 Task: In the  document Childsafetyletter.odt Insert the command  'Viewing'Email the file to   'softage.1@softage.net', with message attached Action Required: This requires your review and response. and file type: Microsoft Word
Action: Mouse moved to (152, 83)
Screenshot: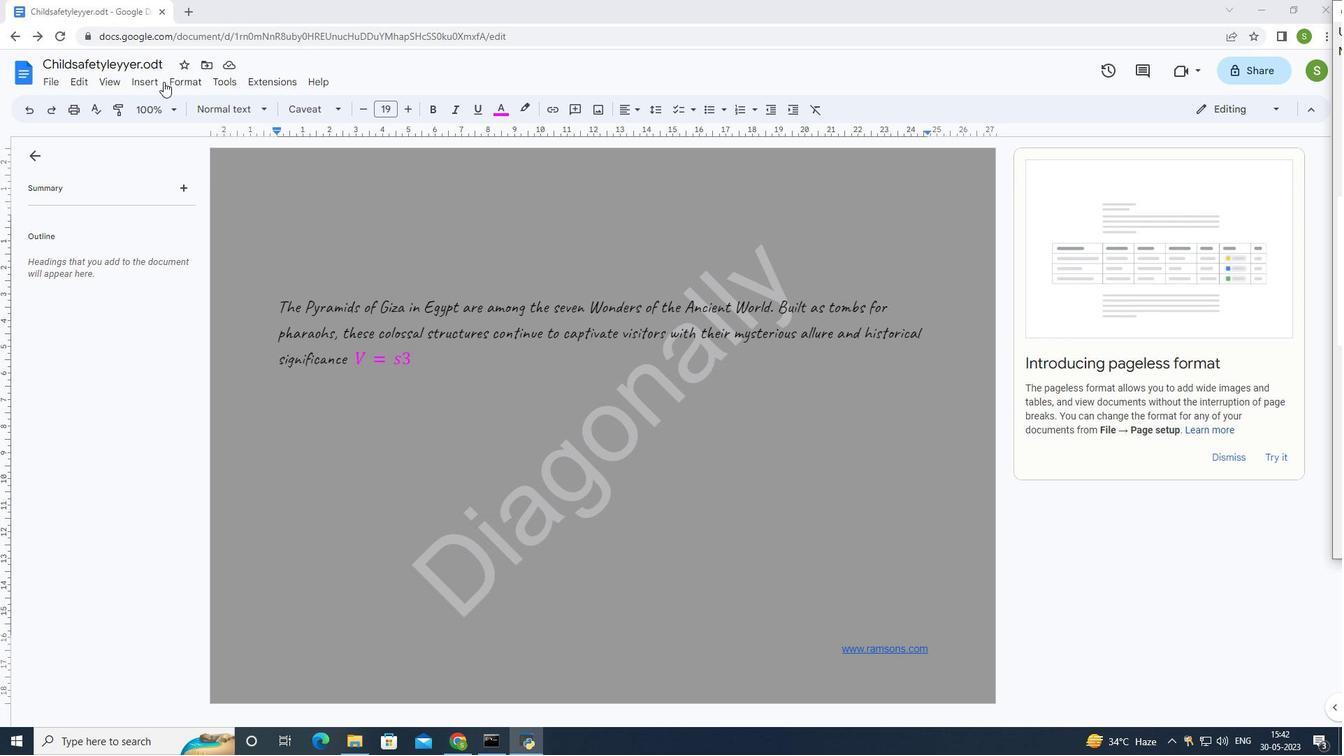 
Action: Mouse pressed left at (152, 83)
Screenshot: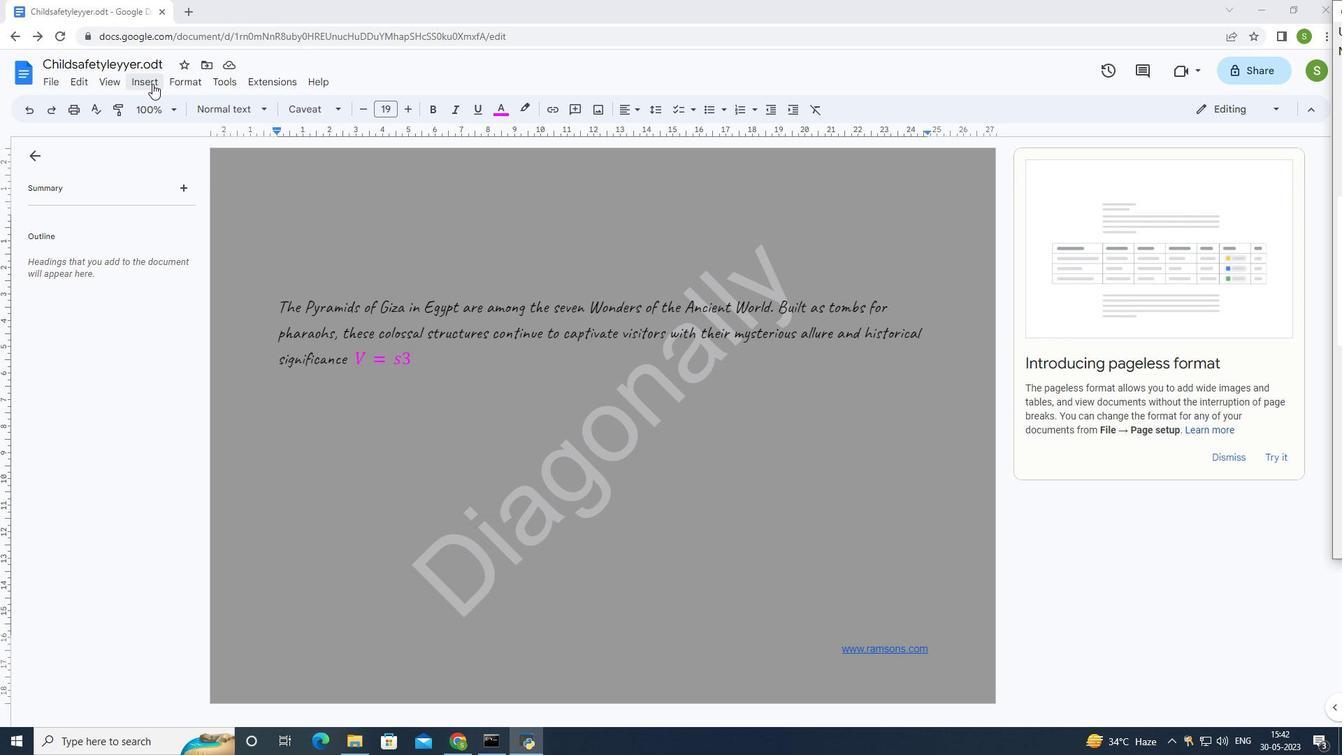 
Action: Mouse moved to (438, 383)
Screenshot: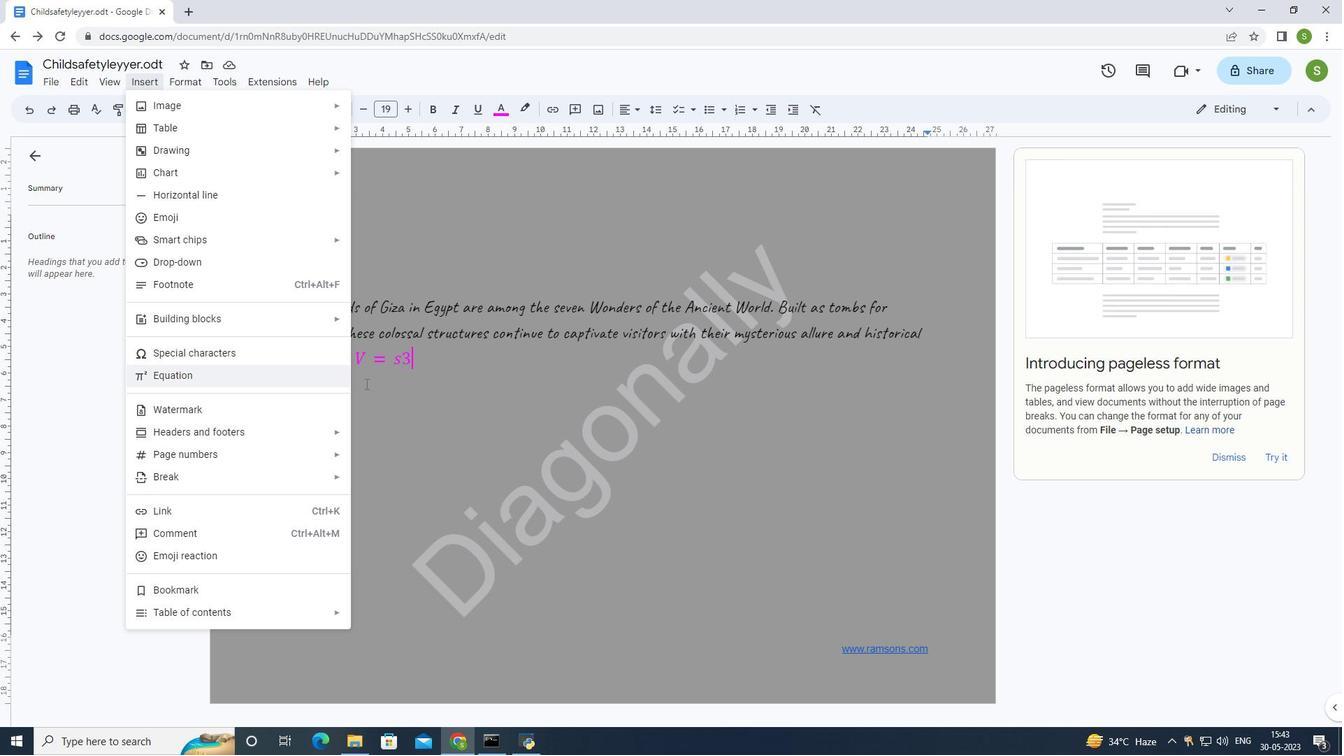 
Action: Mouse pressed left at (438, 383)
Screenshot: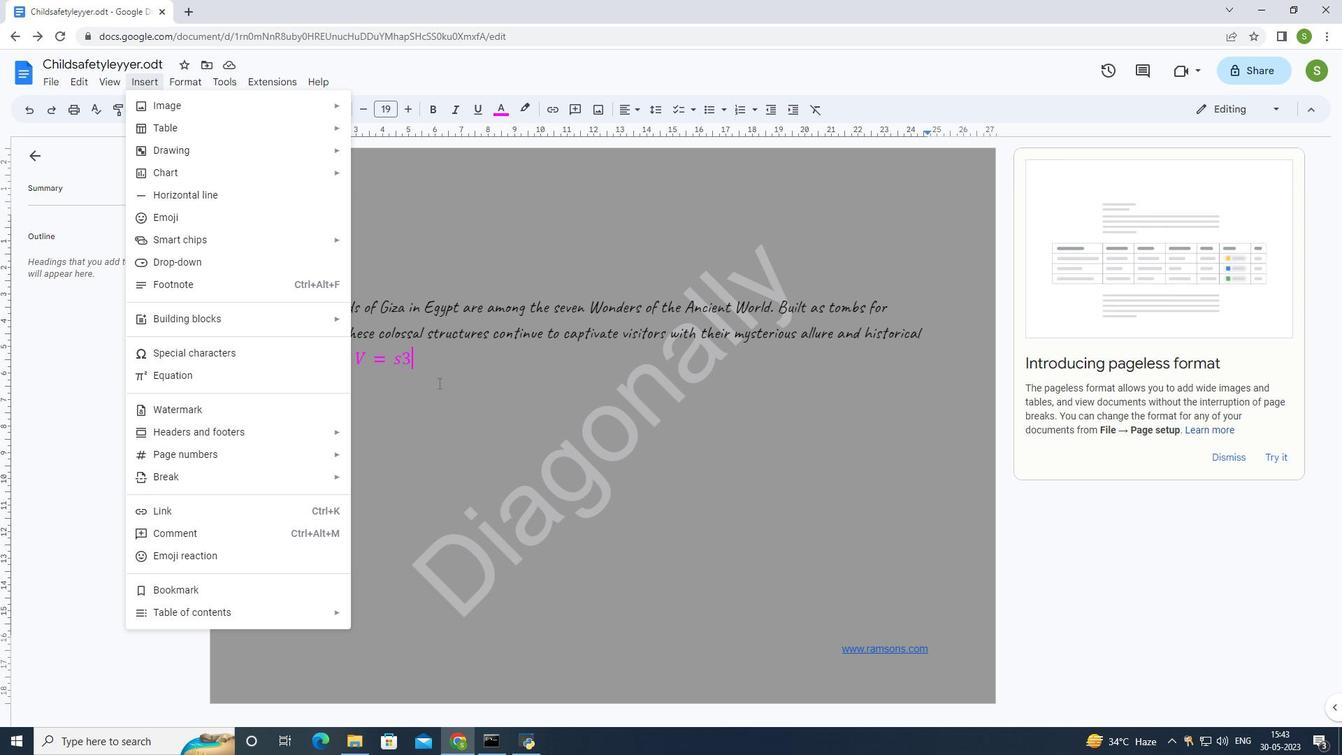 
Action: Mouse moved to (49, 87)
Screenshot: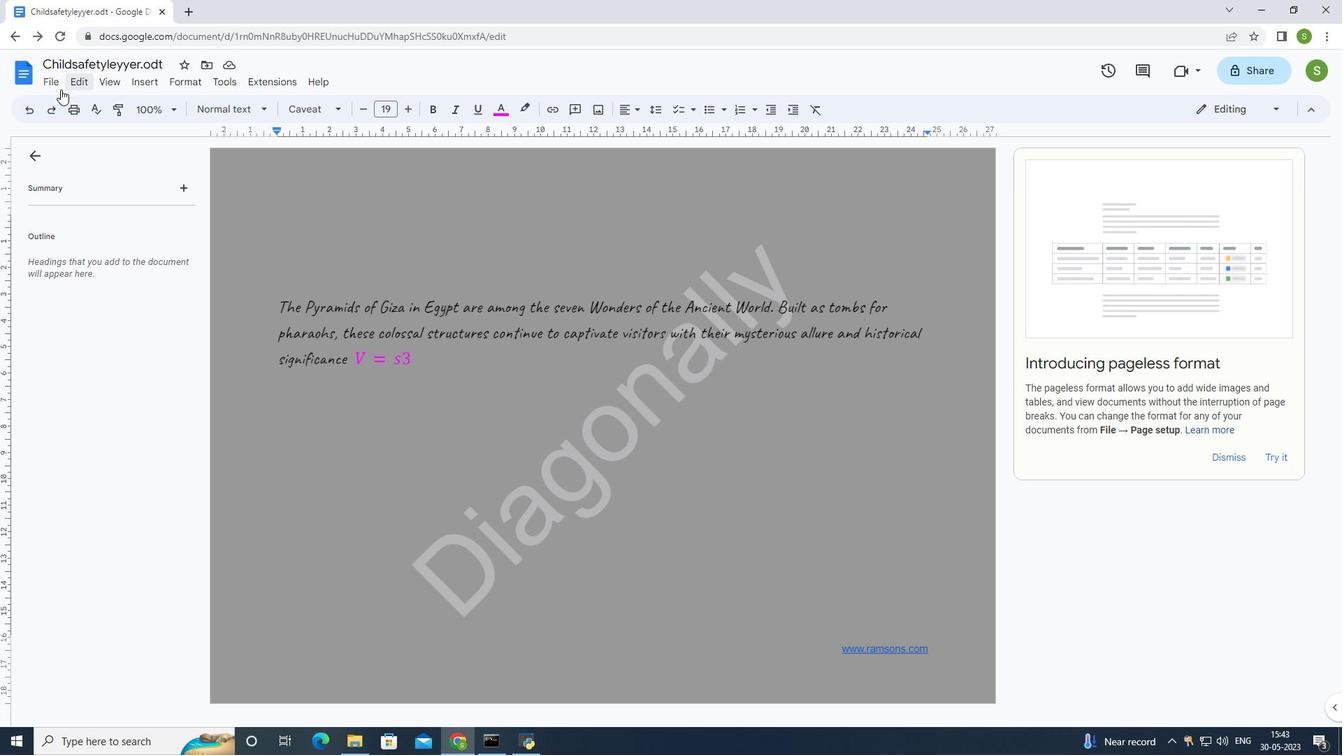 
Action: Mouse pressed left at (49, 87)
Screenshot: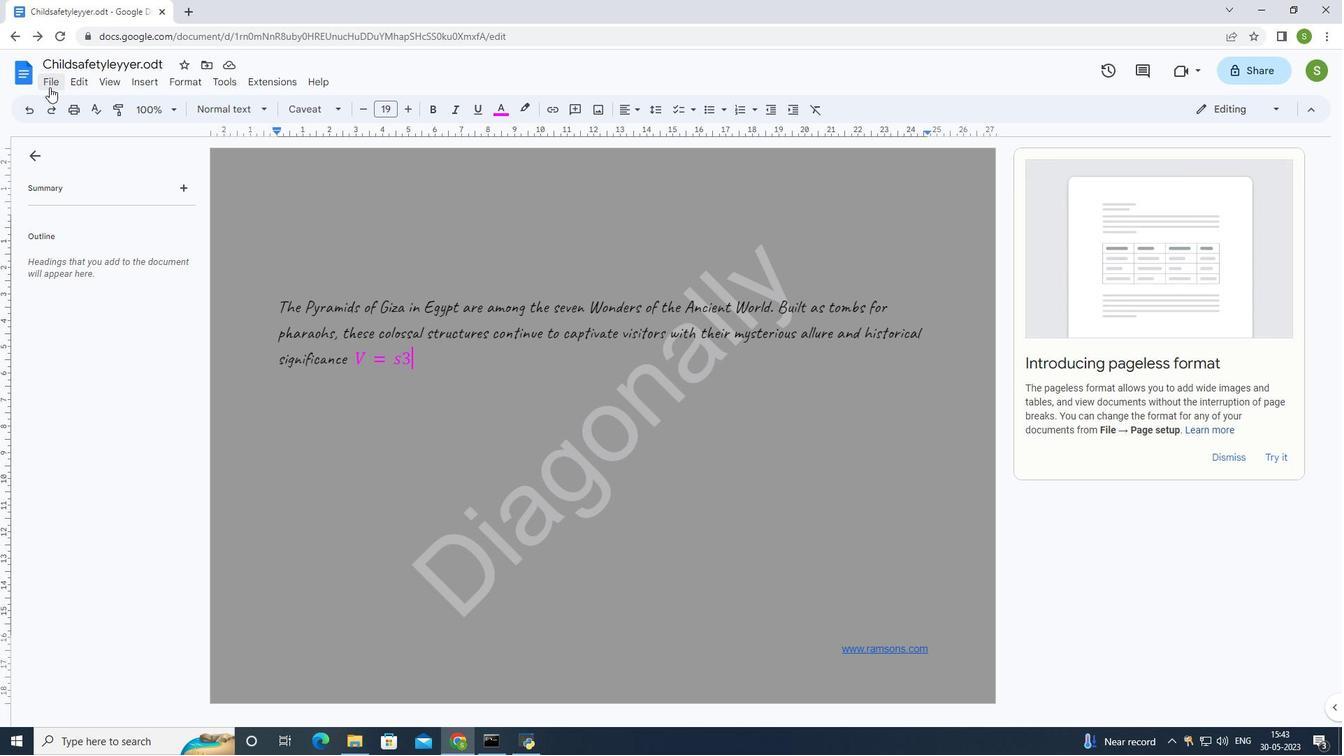 
Action: Mouse moved to (118, 204)
Screenshot: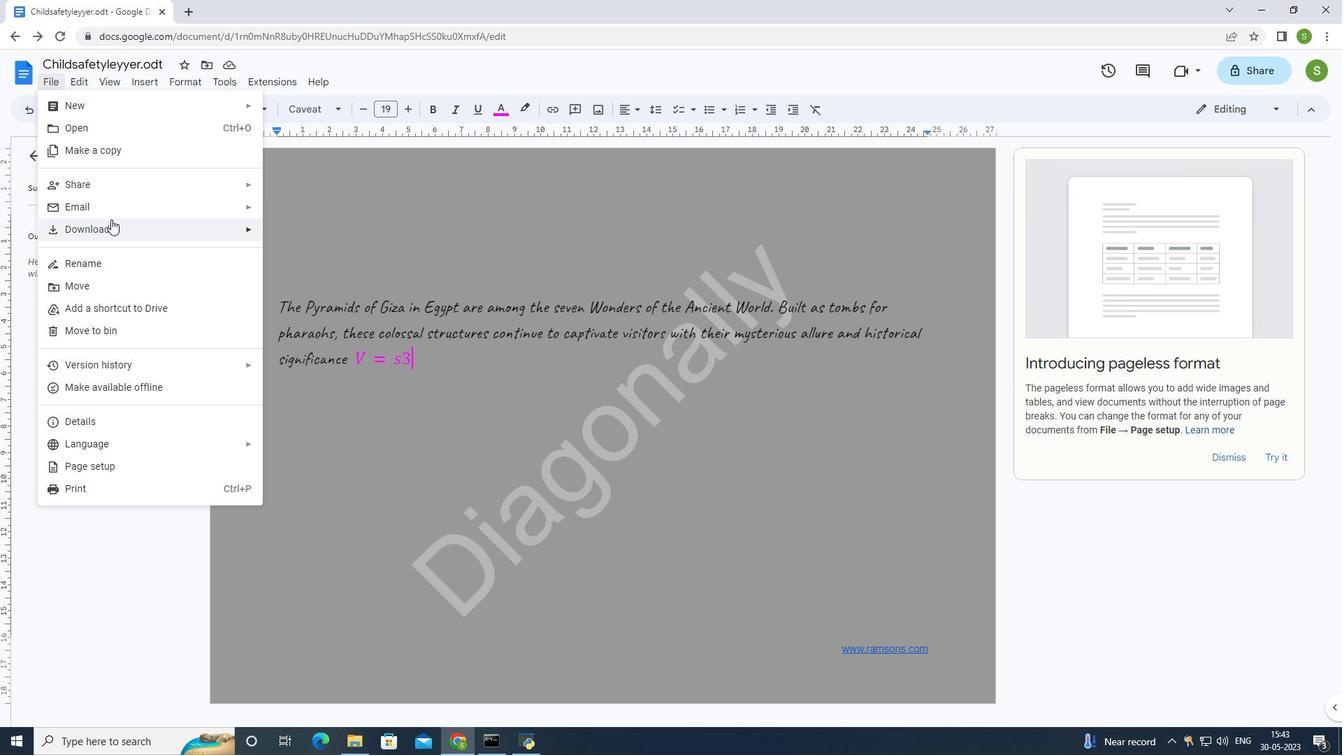 
Action: Mouse pressed left at (118, 204)
Screenshot: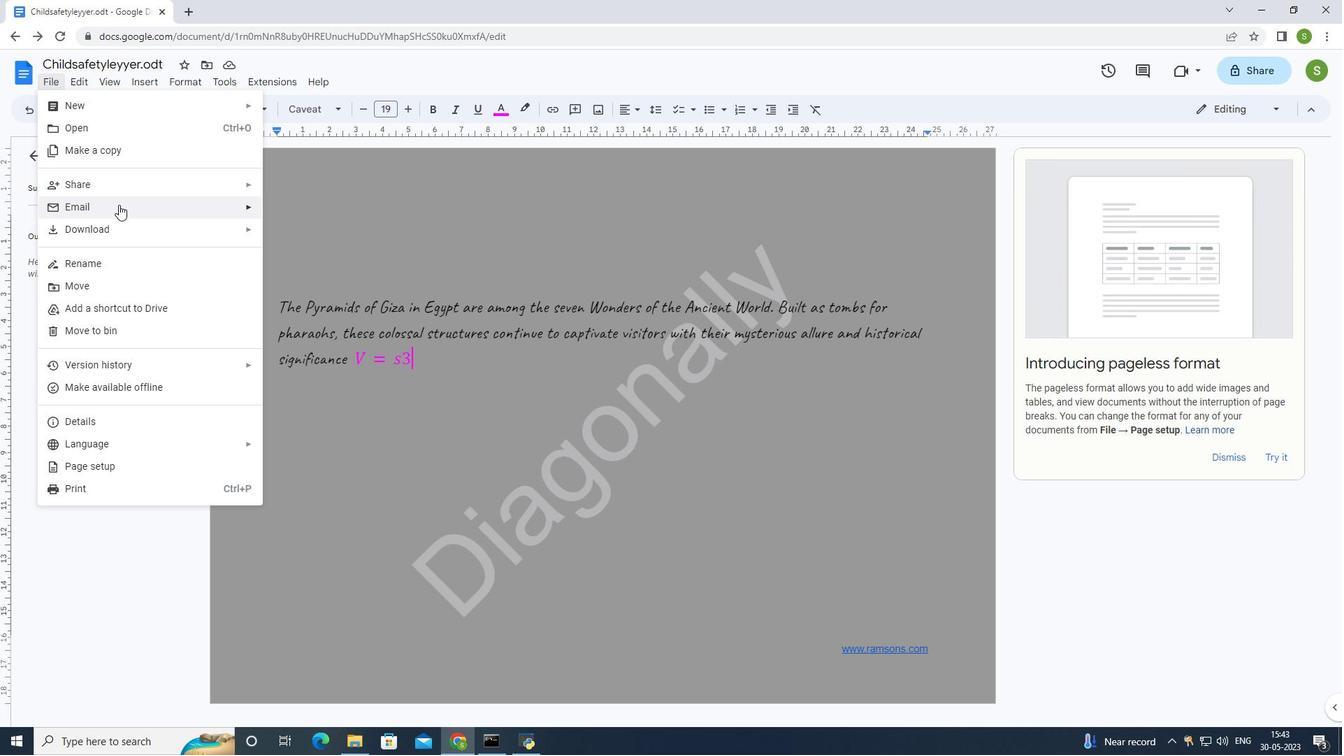
Action: Mouse moved to (351, 217)
Screenshot: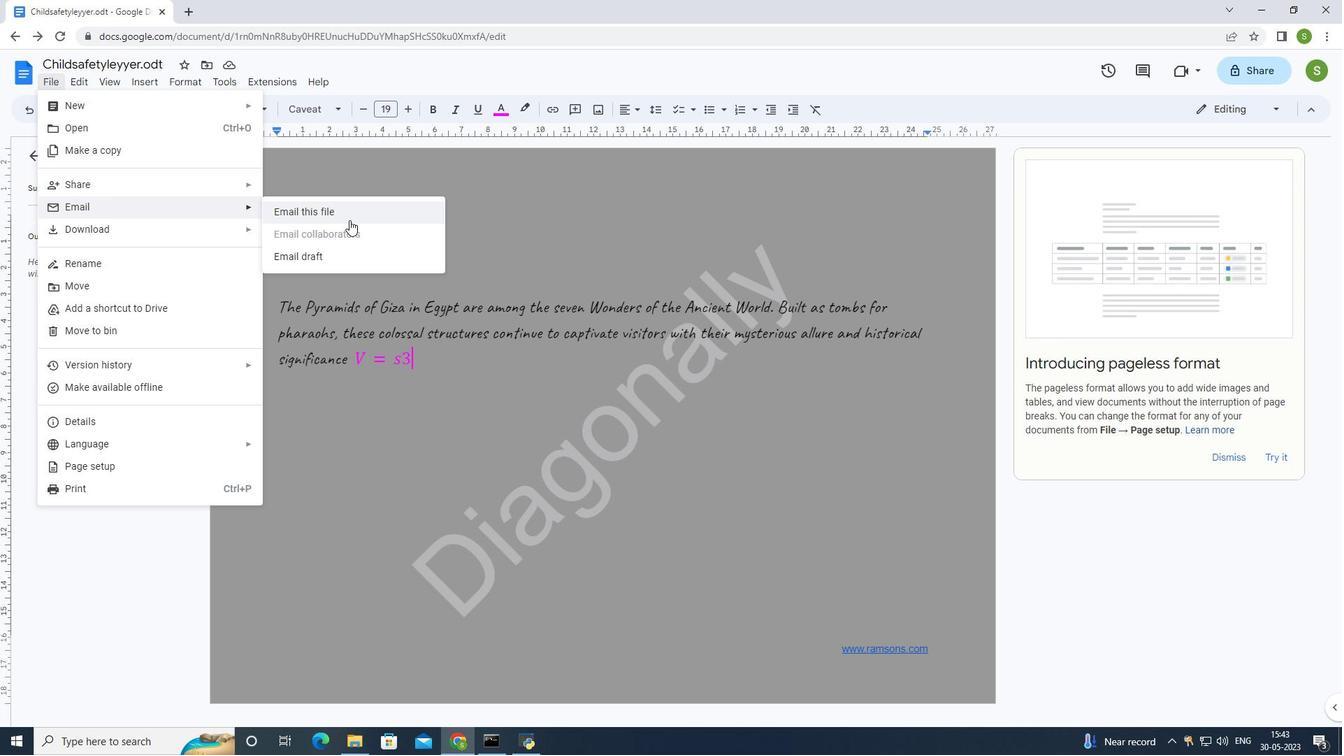 
Action: Mouse pressed left at (351, 217)
Screenshot: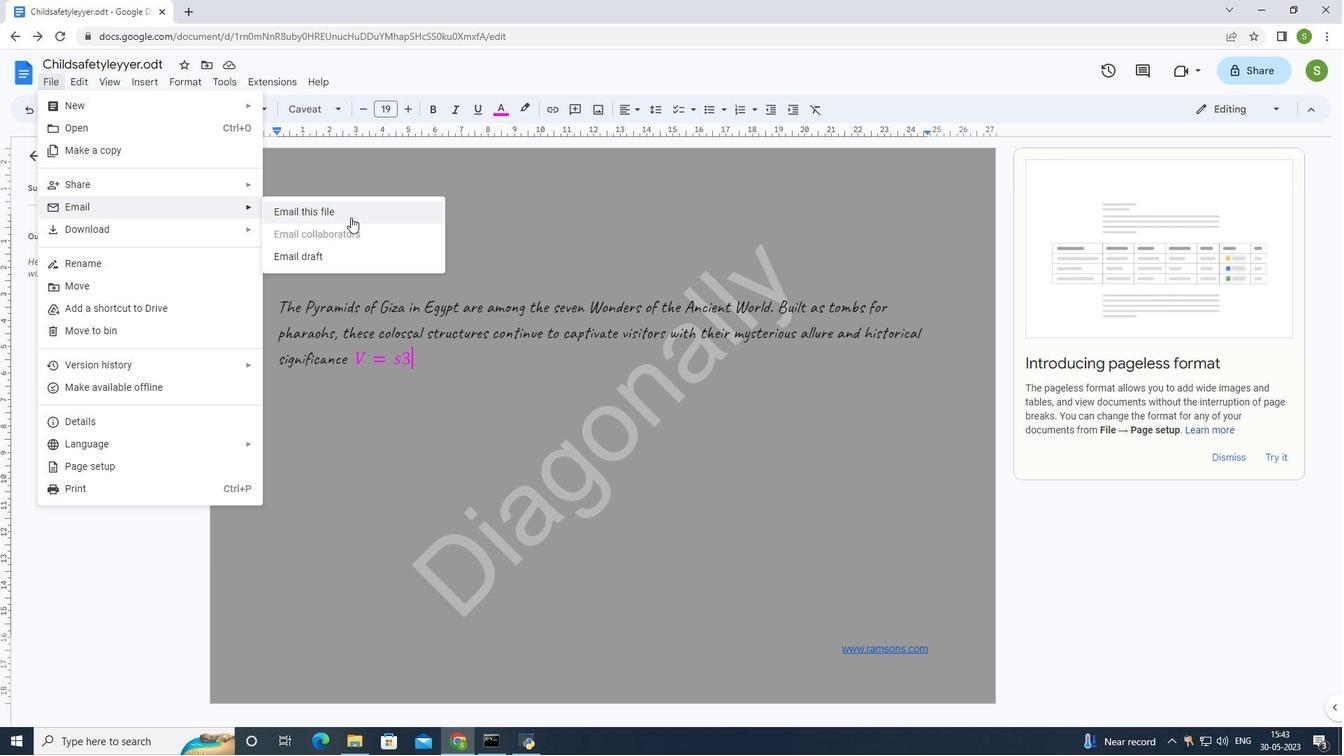 
Action: Mouse moved to (993, 530)
Screenshot: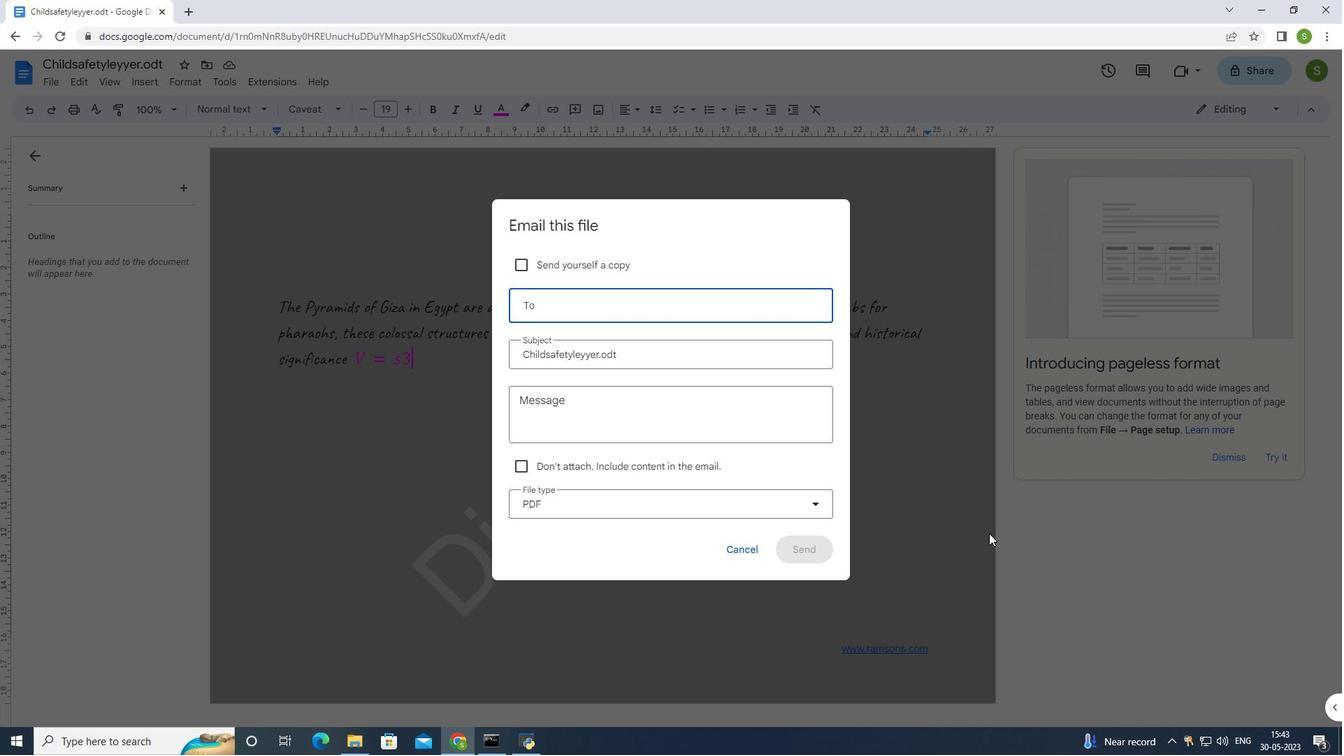 
Action: Key pressed s
Screenshot: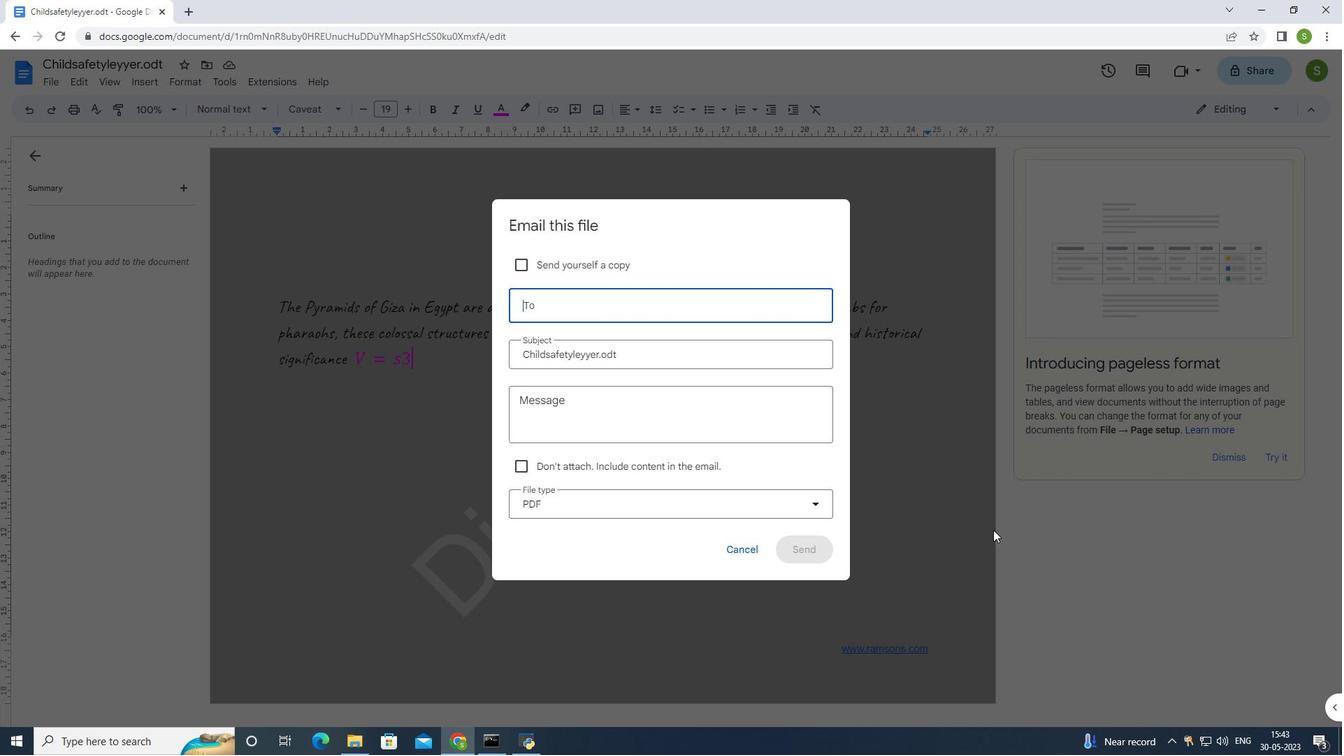 
Action: Mouse moved to (993, 530)
Screenshot: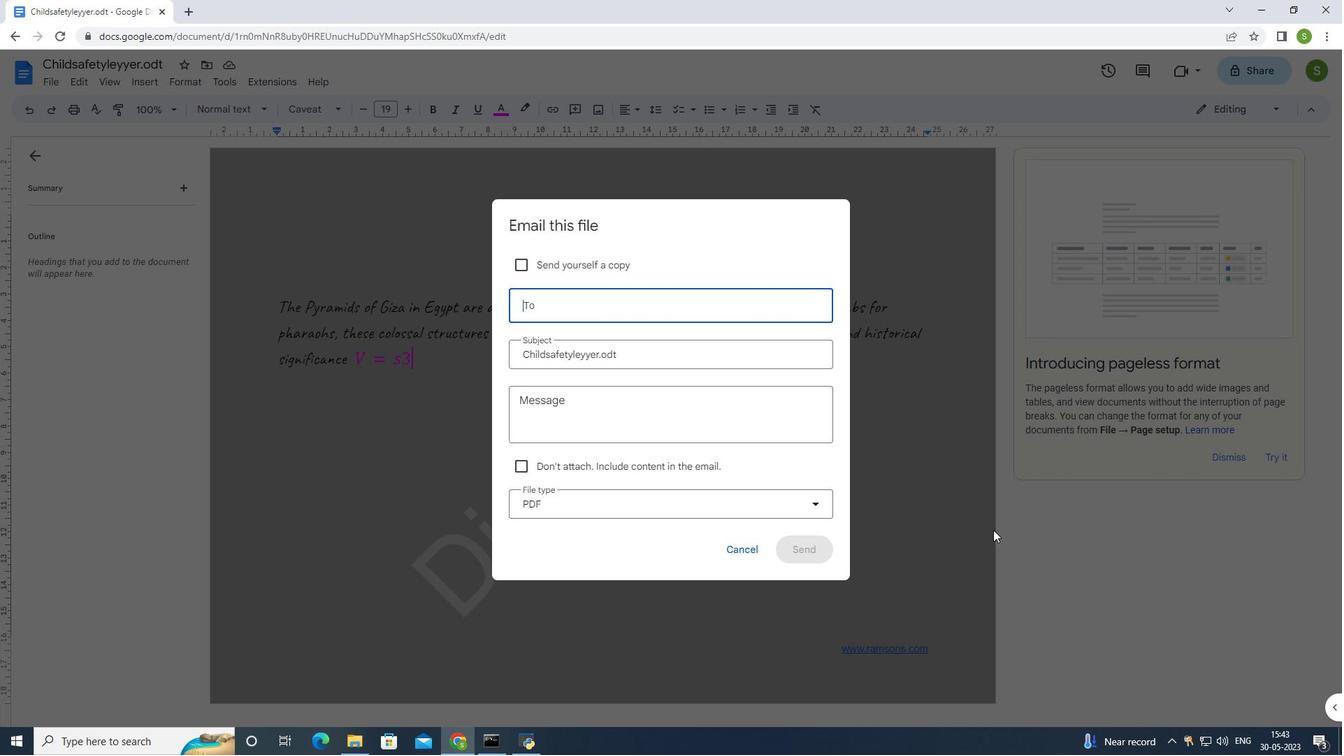 
Action: Key pressed oftage<Key.shift><Key.shift>.1<Key.shift>@si<Key.backspace>oftage.net
Screenshot: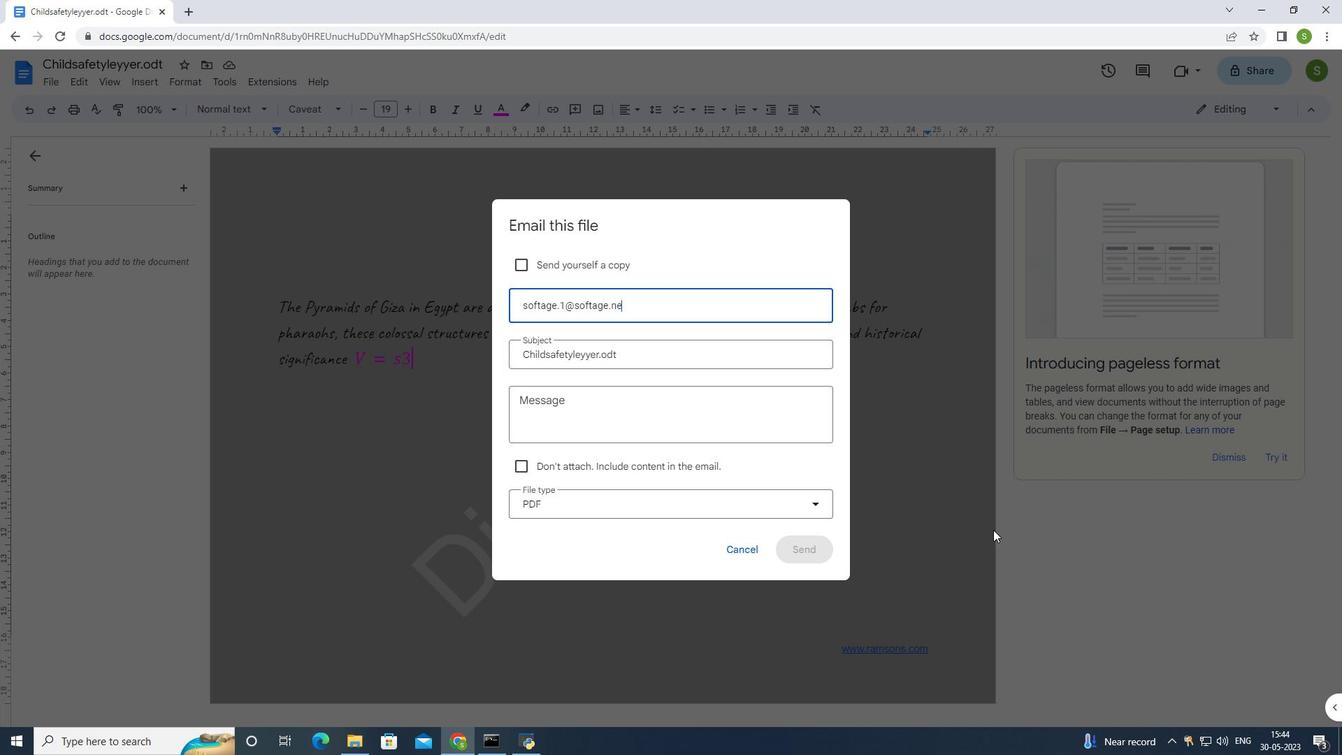 
Action: Mouse moved to (611, 335)
Screenshot: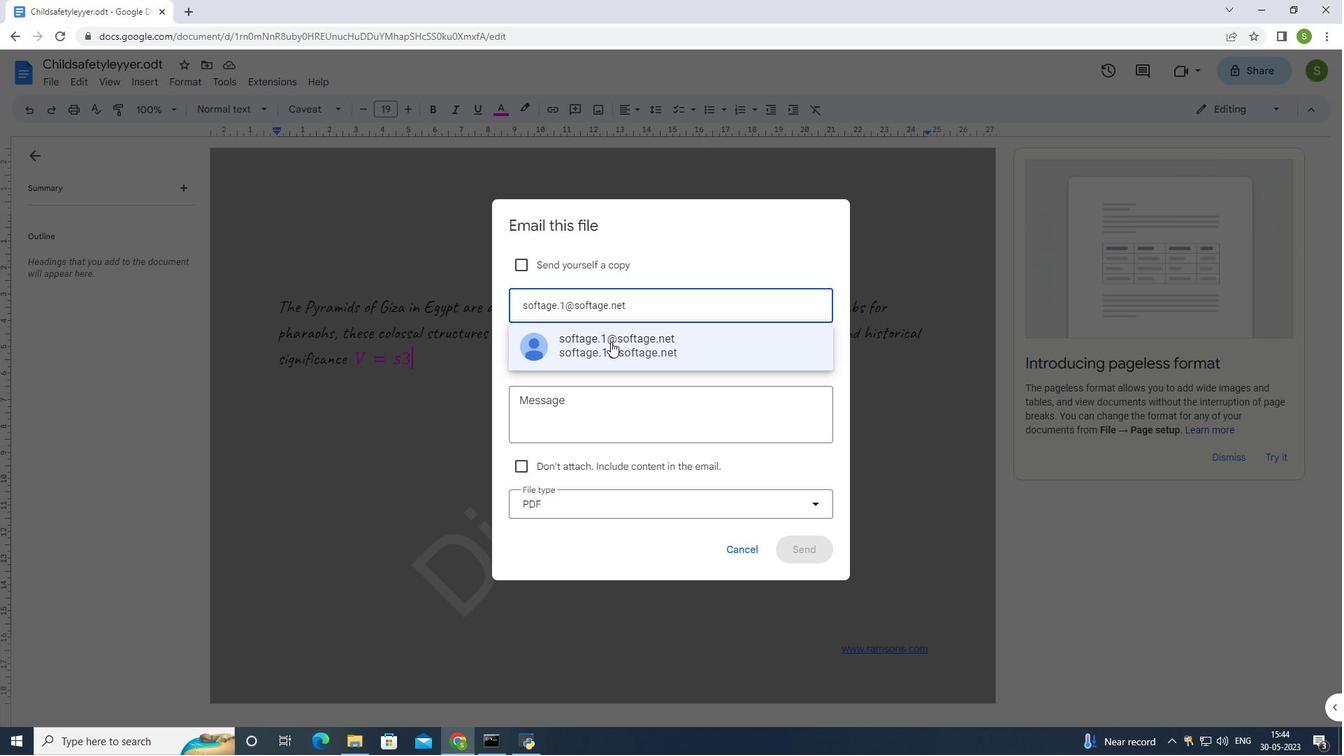 
Action: Mouse pressed left at (611, 335)
Screenshot: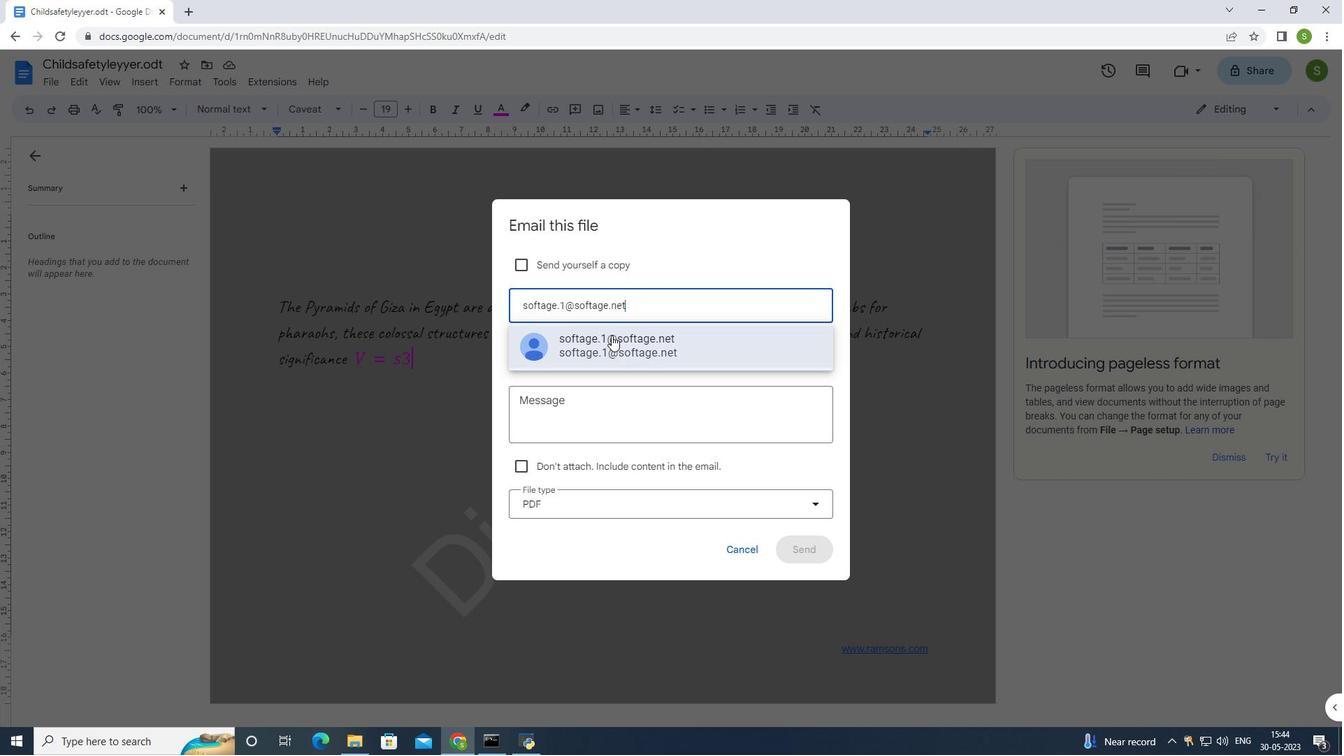
Action: Mouse moved to (585, 402)
Screenshot: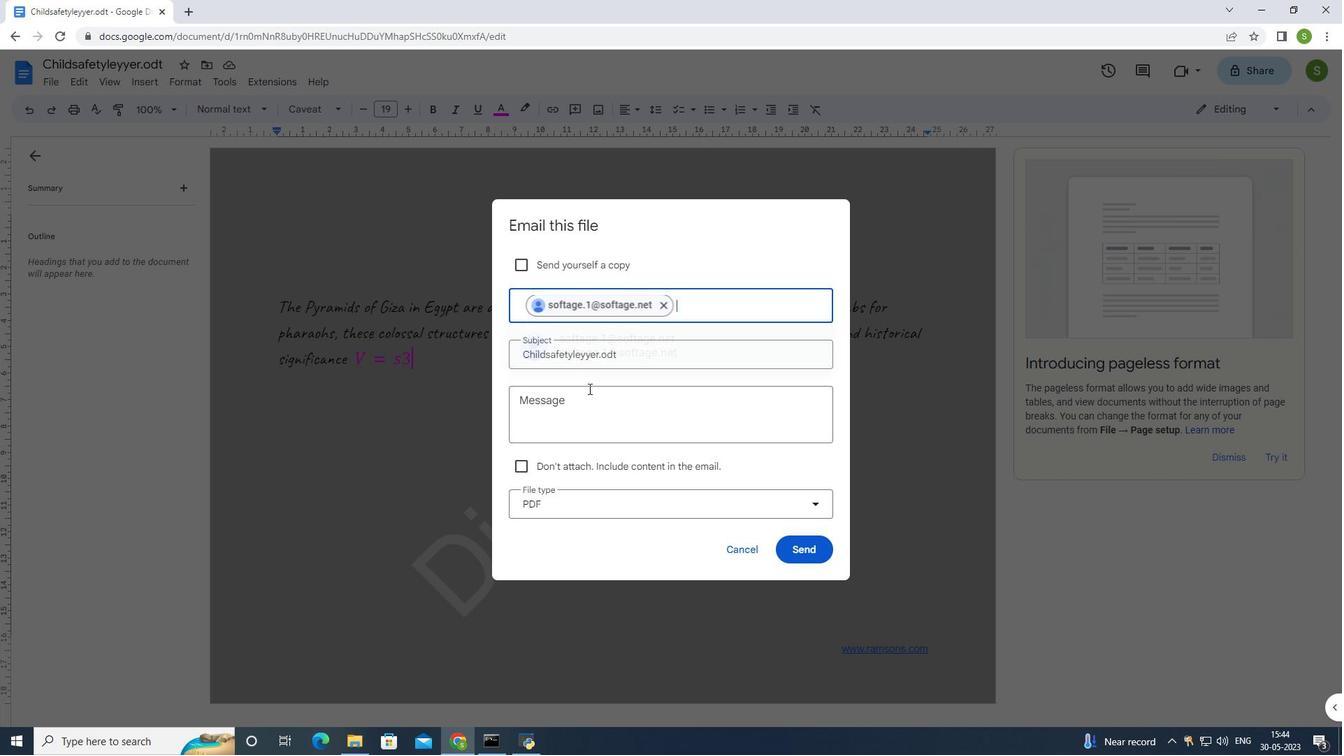 
Action: Mouse pressed left at (585, 402)
Screenshot: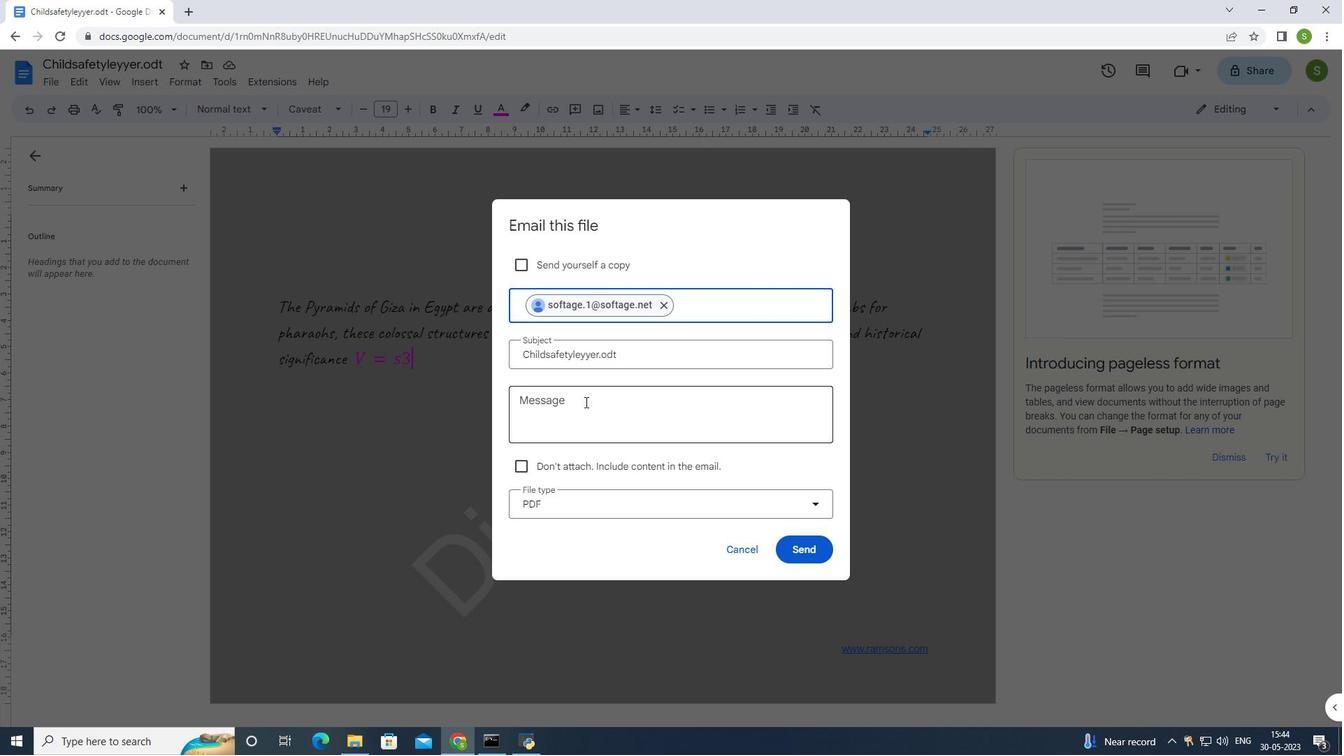 
Action: Mouse moved to (612, 386)
Screenshot: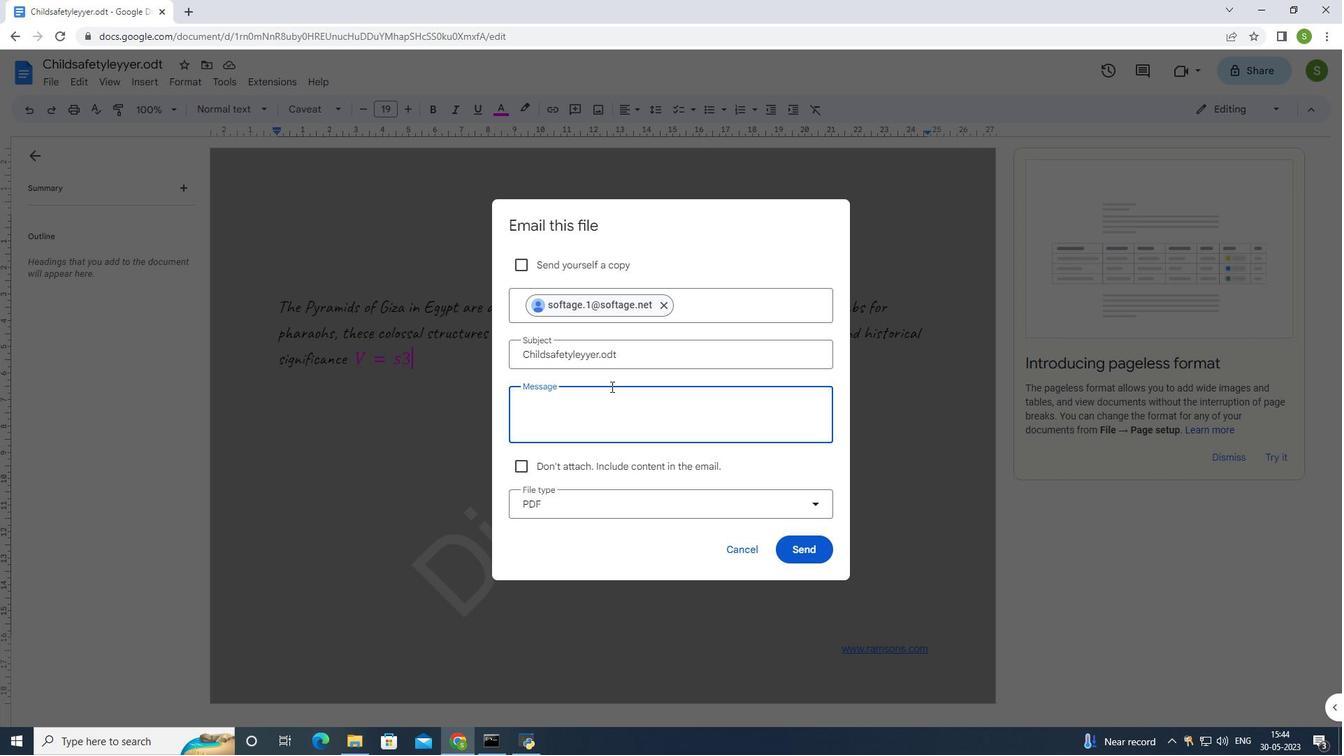 
Action: Key pressed <Key.shift>This<Key.space>requires<Key.space>your<Key.space>review<Key.space>and<Key.space>response
Screenshot: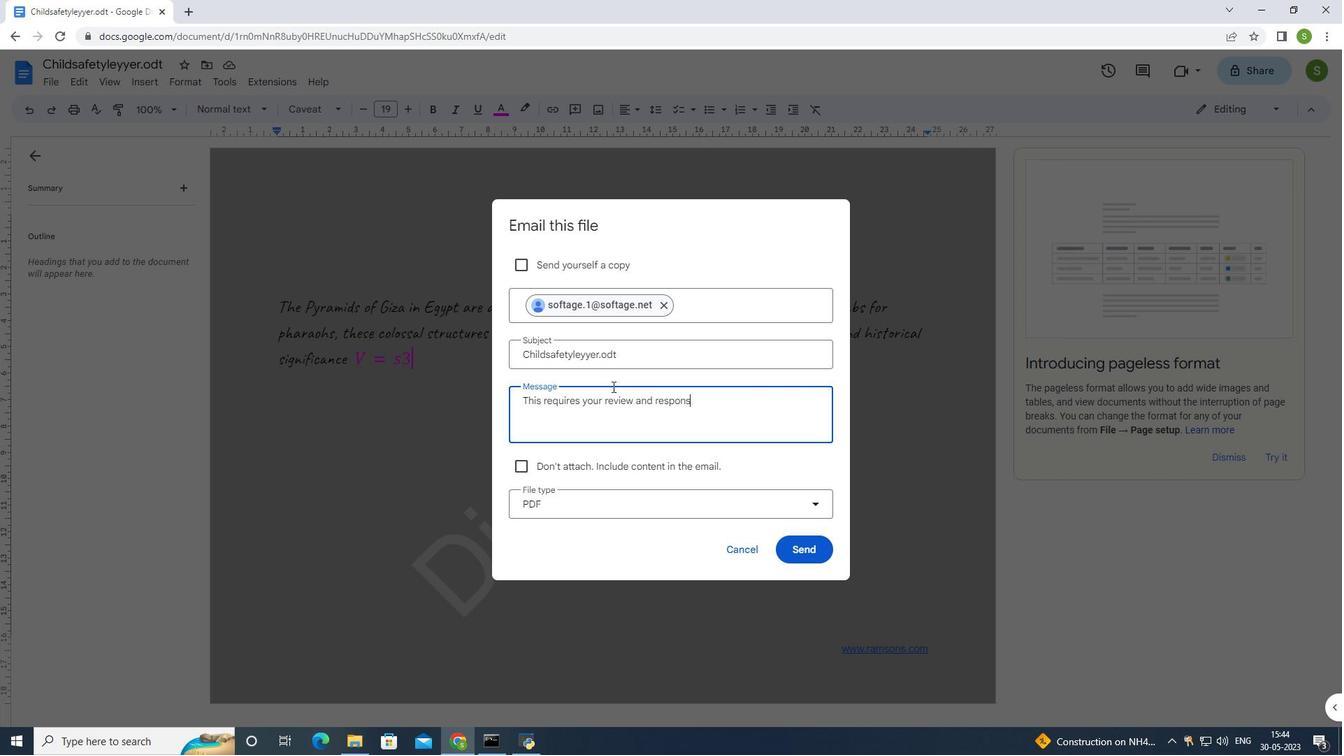 
Action: Mouse moved to (605, 497)
Screenshot: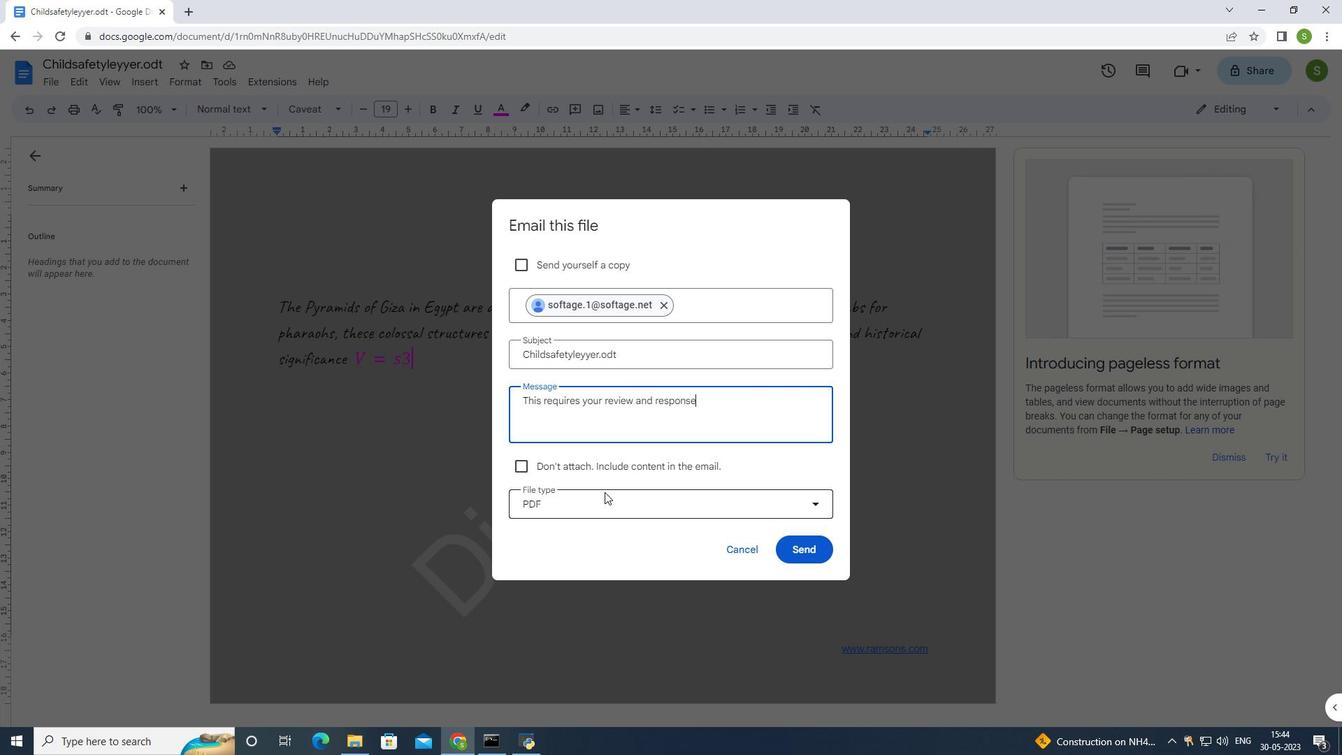 
Action: Mouse pressed left at (605, 497)
Screenshot: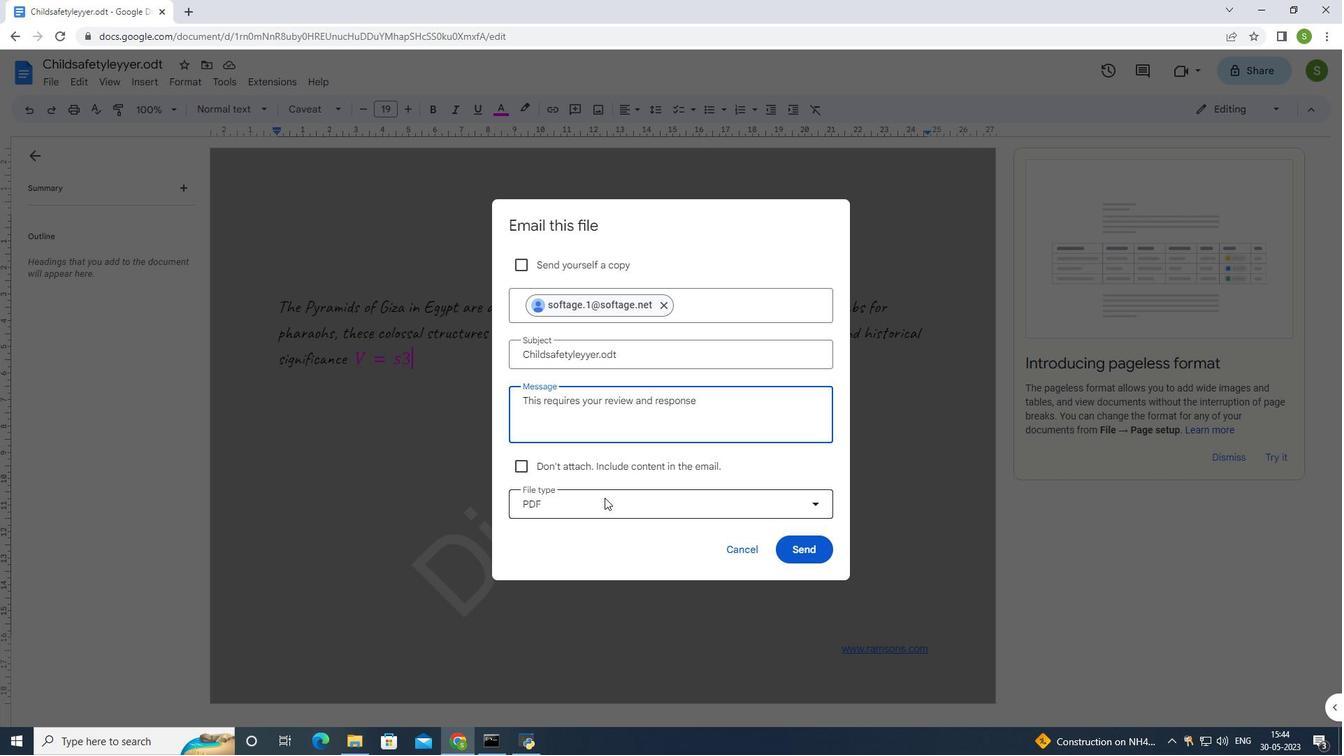 
Action: Mouse moved to (606, 627)
Screenshot: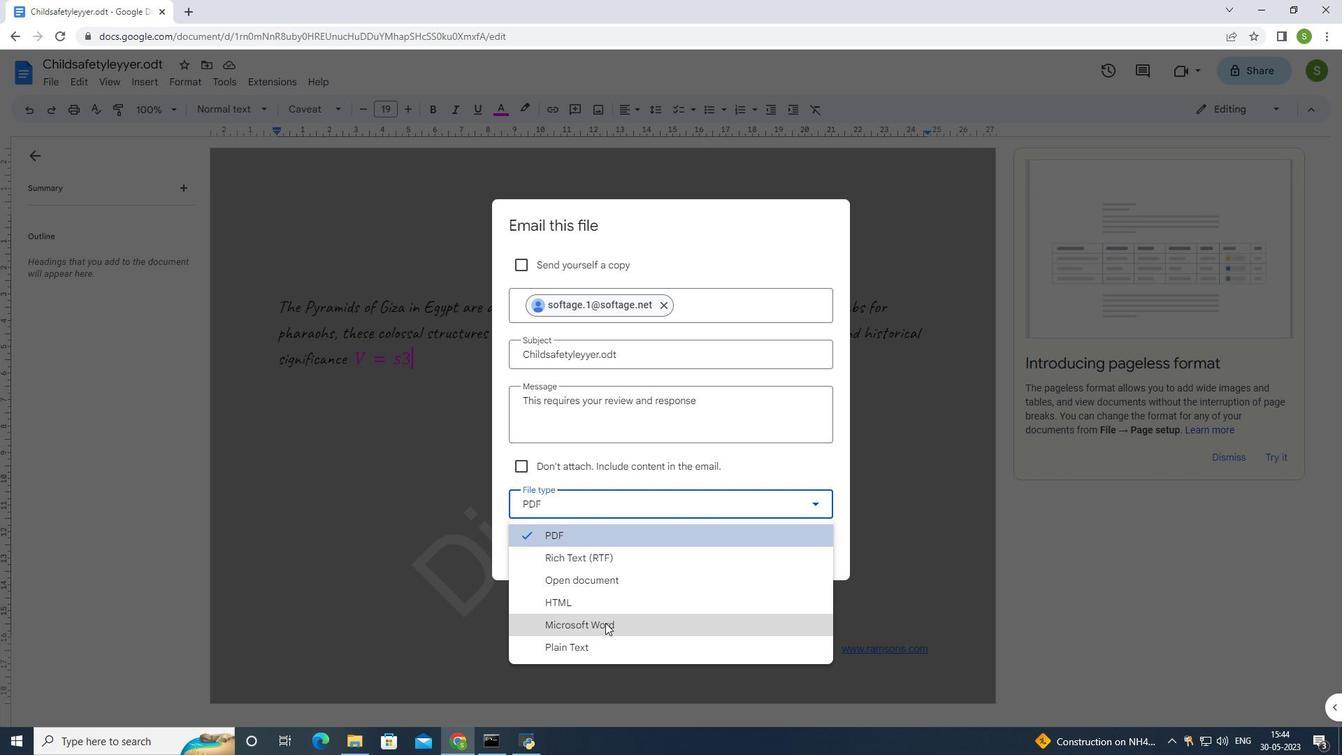 
Action: Mouse pressed left at (606, 627)
Screenshot: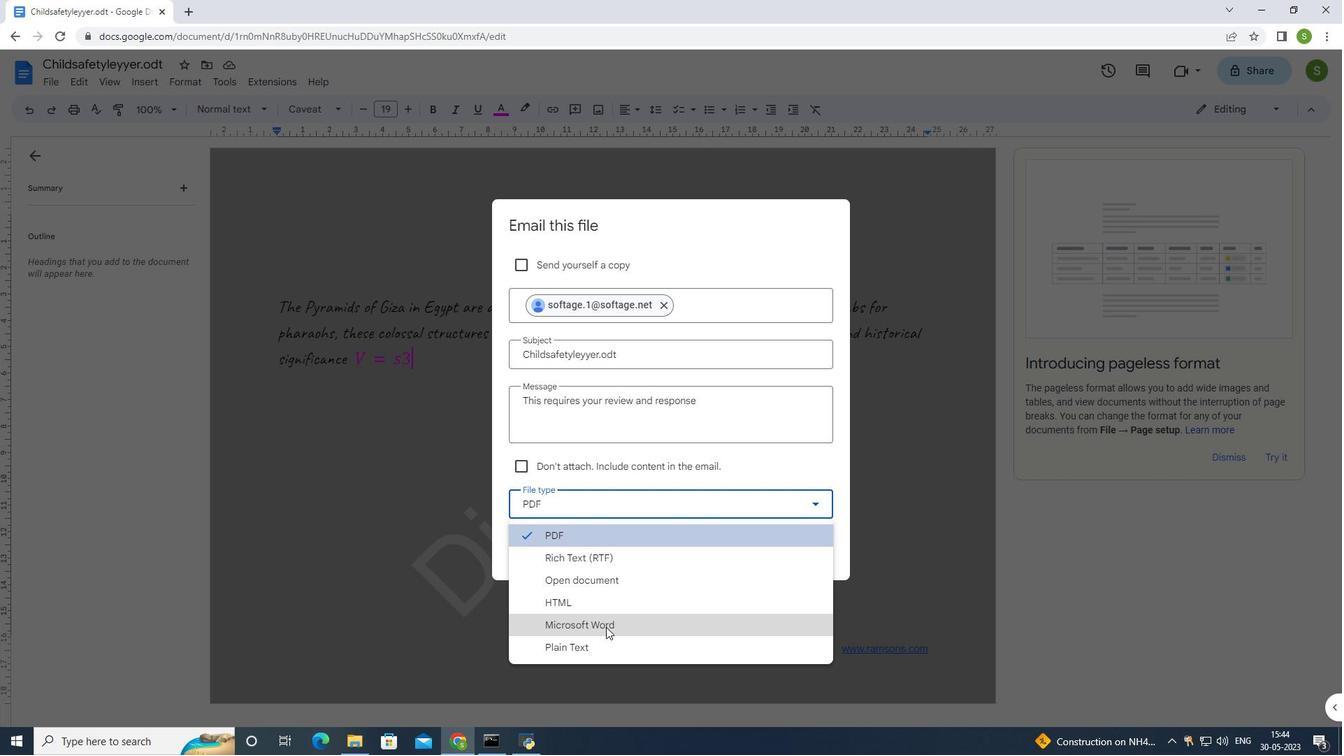 
Action: Mouse moved to (789, 629)
Screenshot: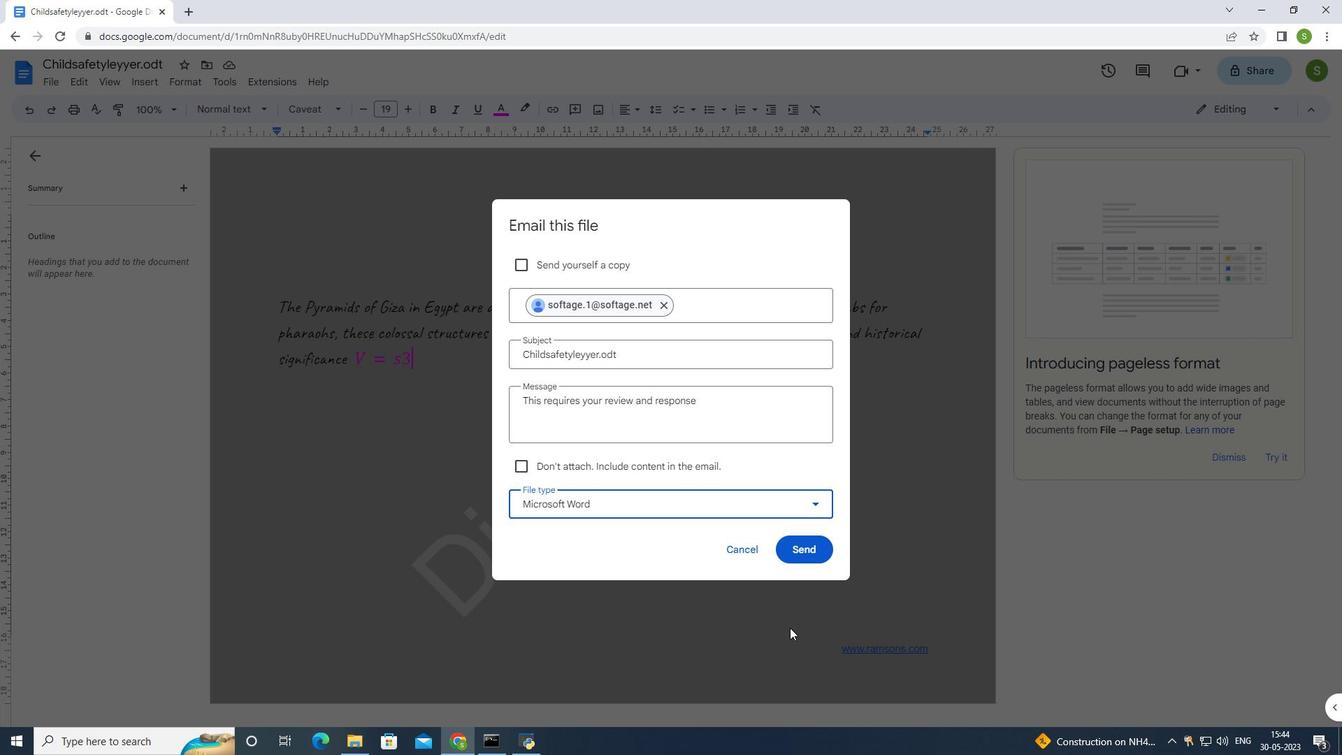 
Action: Key pressed ctrl+S
Screenshot: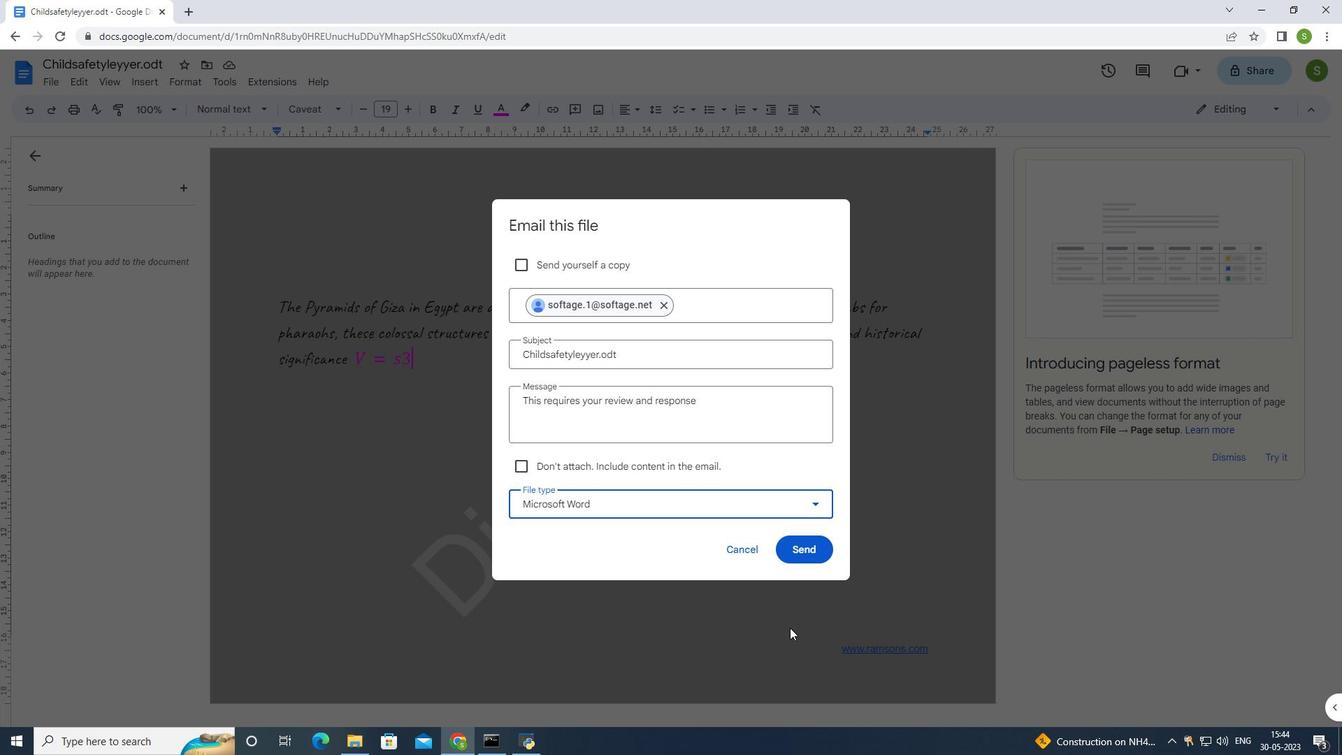
Action: Mouse moved to (656, 8)
Screenshot: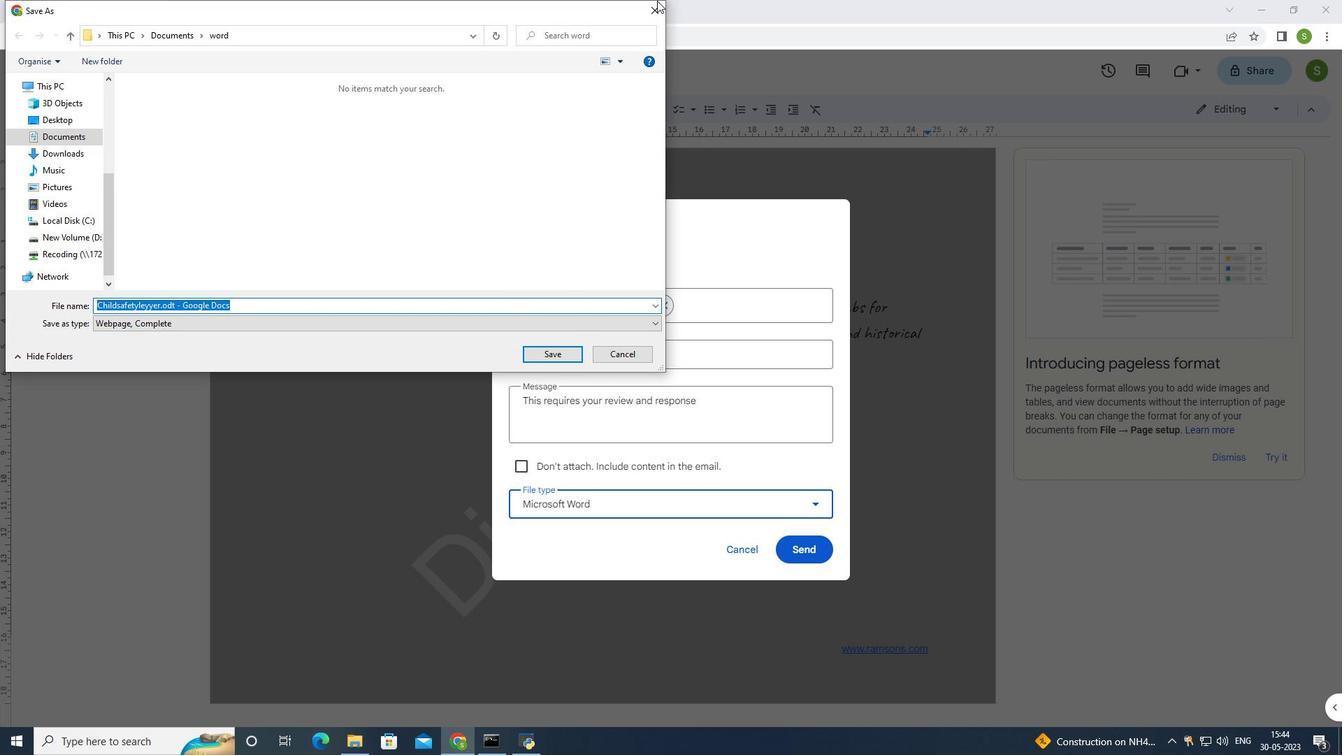 
Action: Mouse pressed left at (656, 8)
Screenshot: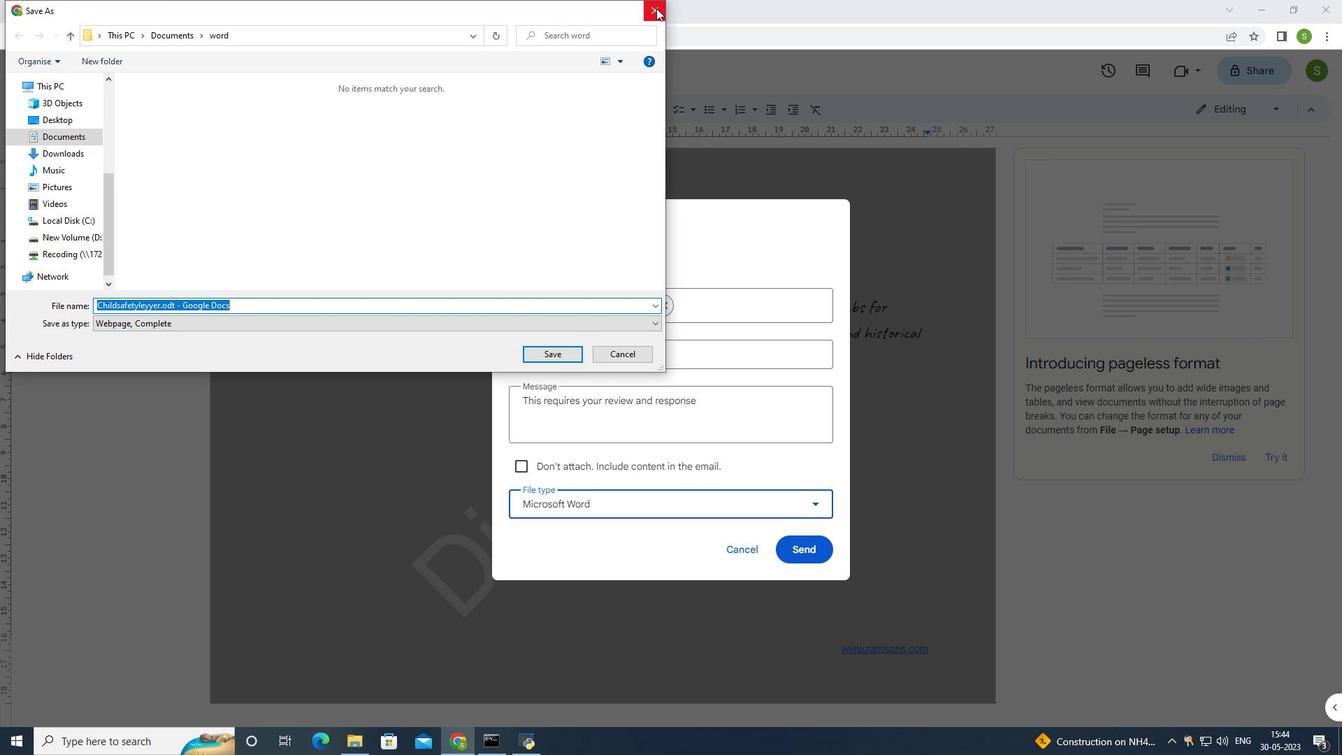 
Action: Mouse moved to (897, 317)
Screenshot: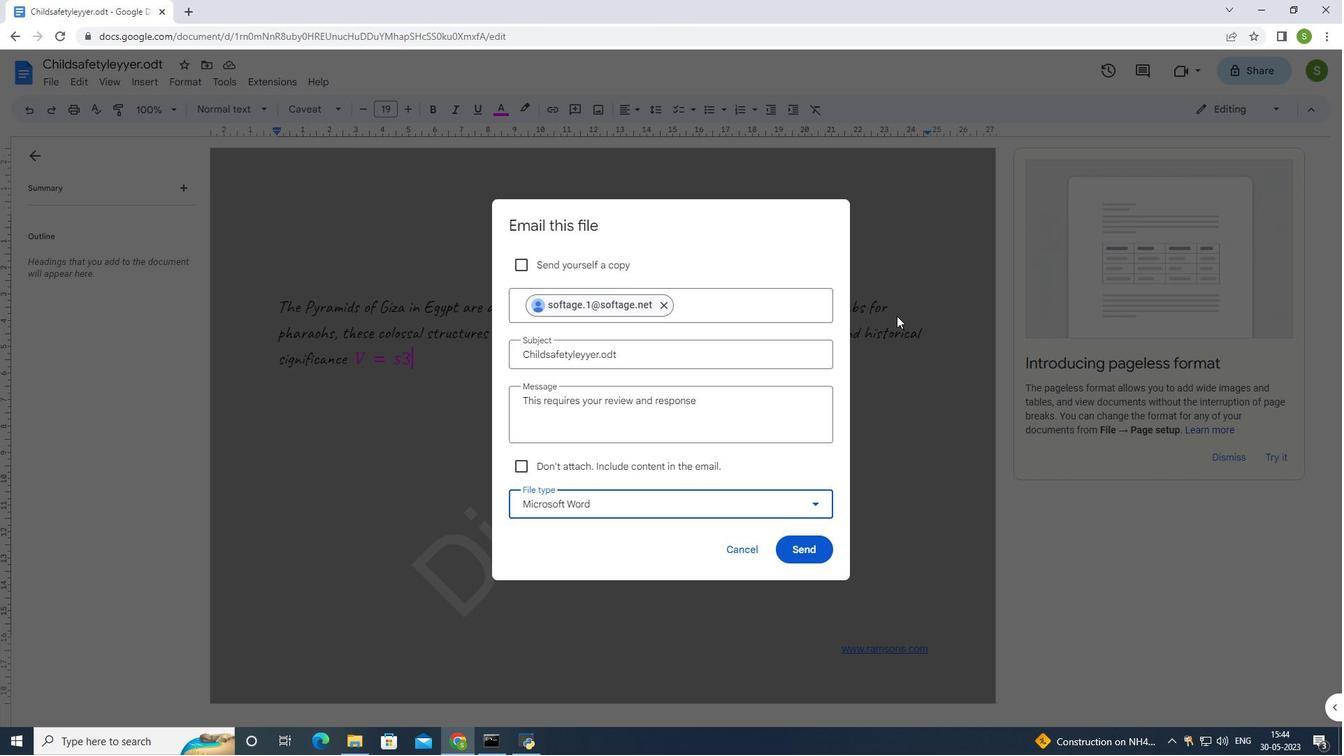 
